 Task: Create a due date automation trigger when advanced on, 2 hours before a card is due add dates not due this week.
Action: Mouse moved to (1052, 73)
Screenshot: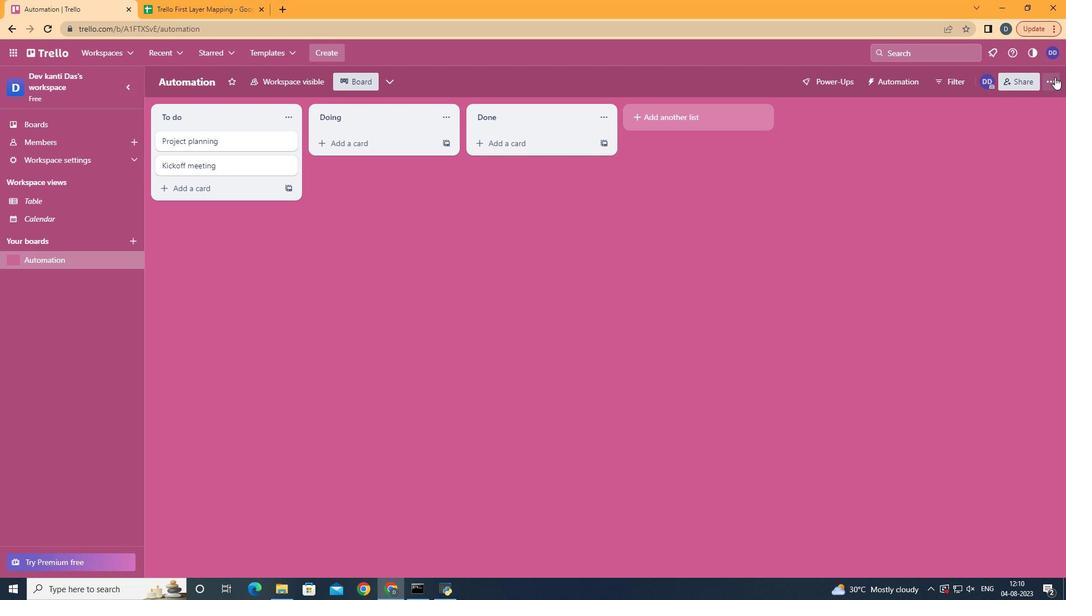 
Action: Mouse pressed left at (1052, 73)
Screenshot: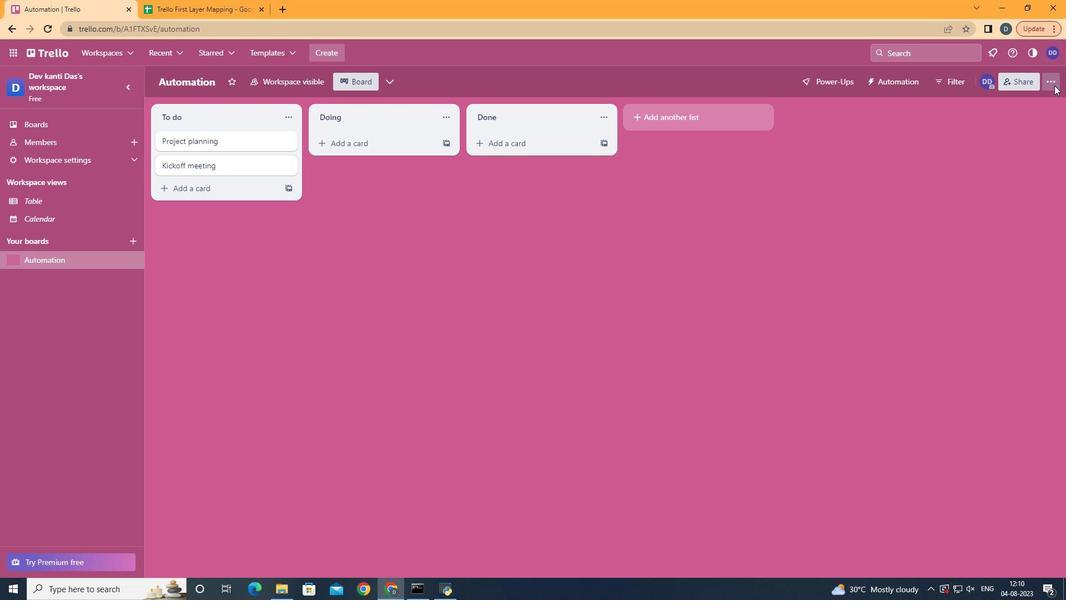 
Action: Mouse moved to (971, 216)
Screenshot: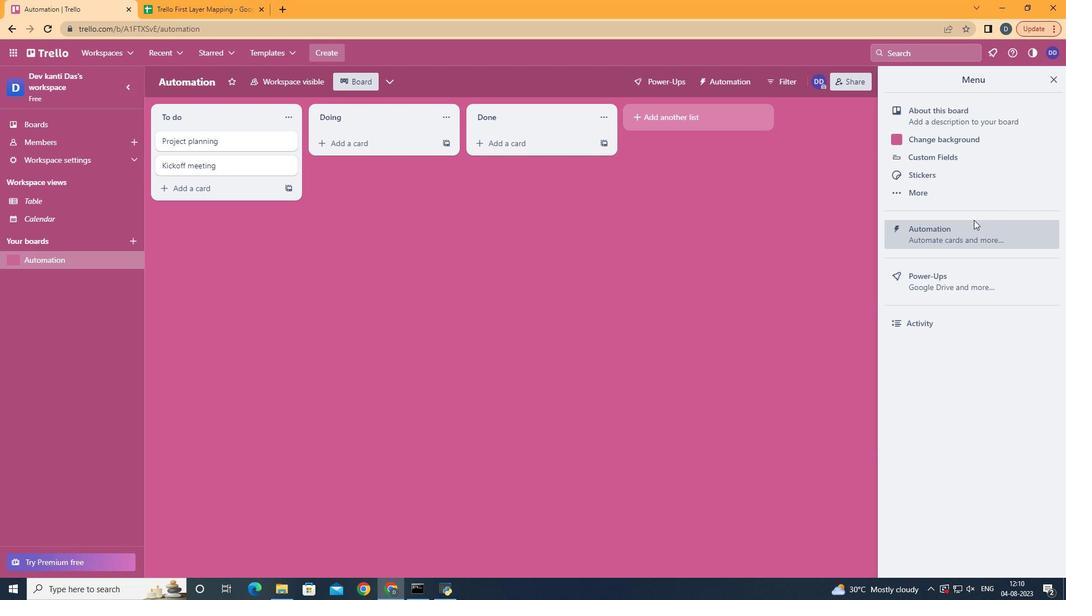 
Action: Mouse pressed left at (971, 216)
Screenshot: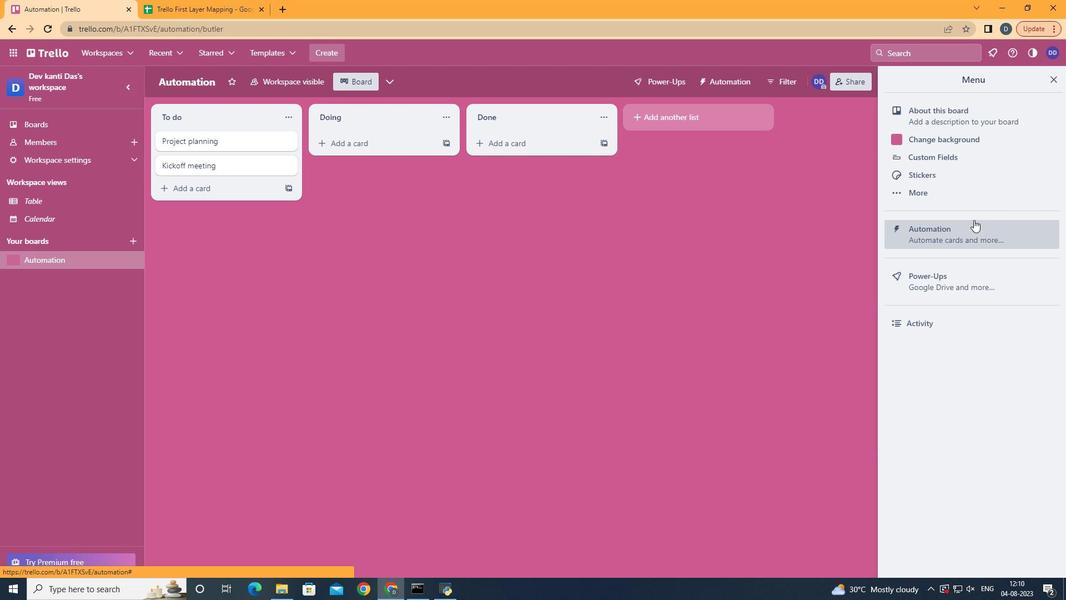 
Action: Mouse moved to (192, 213)
Screenshot: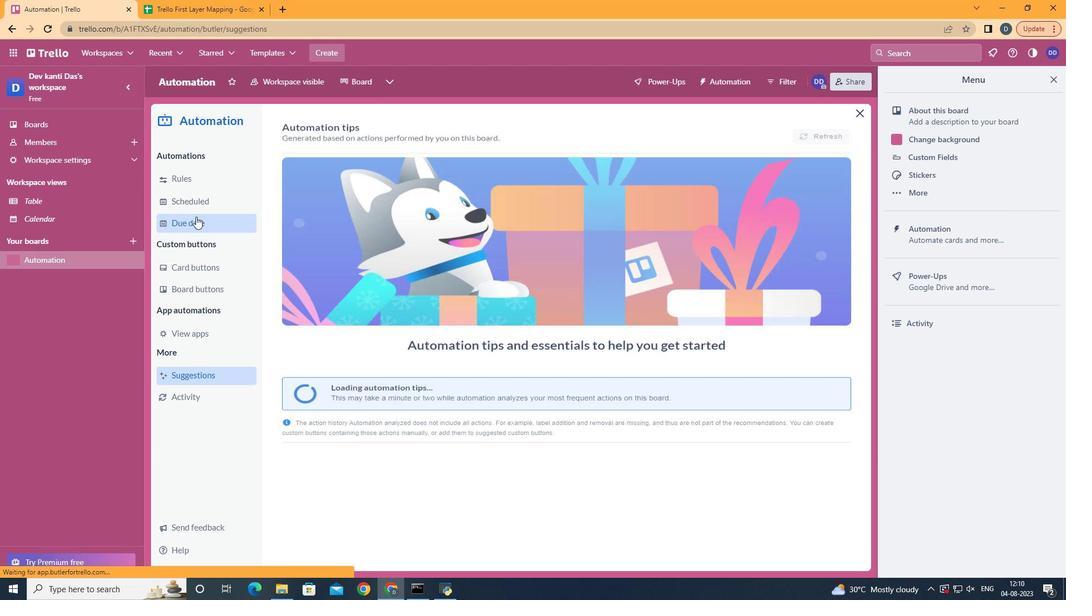 
Action: Mouse pressed left at (192, 213)
Screenshot: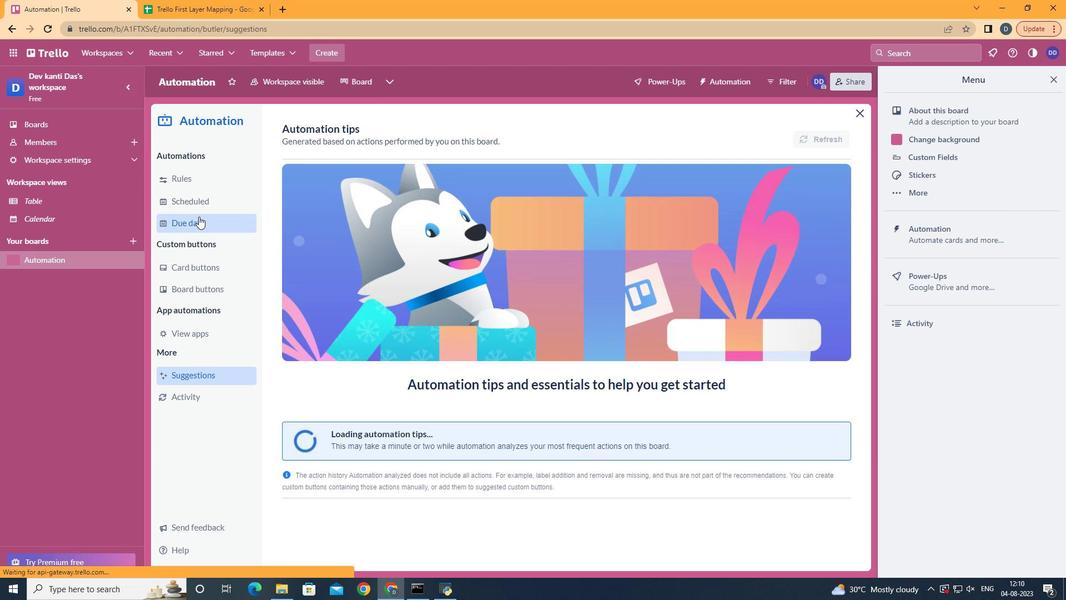 
Action: Mouse moved to (761, 133)
Screenshot: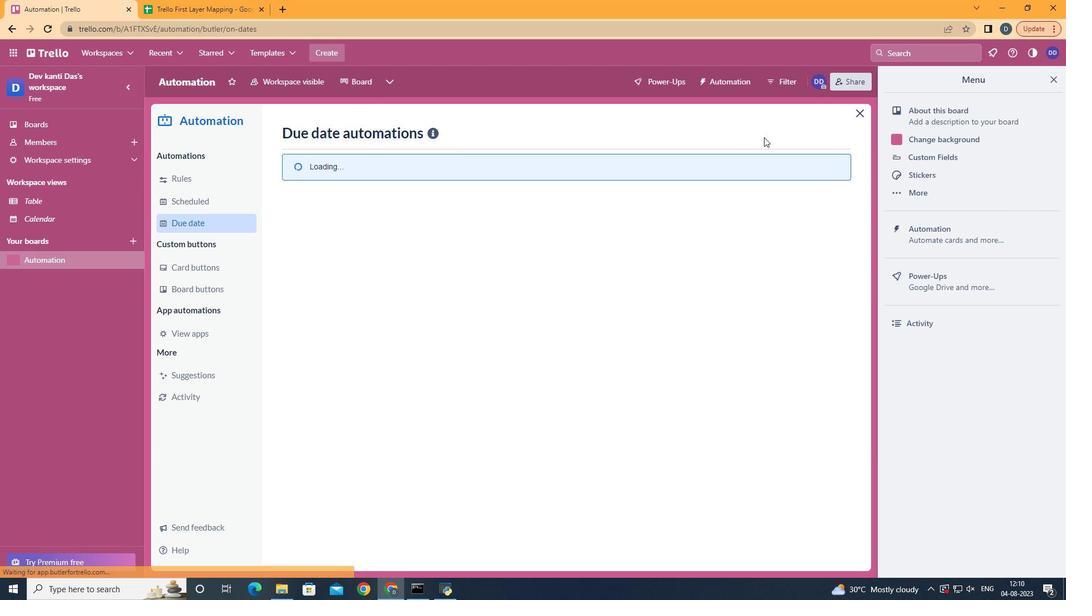 
Action: Mouse pressed left at (761, 133)
Screenshot: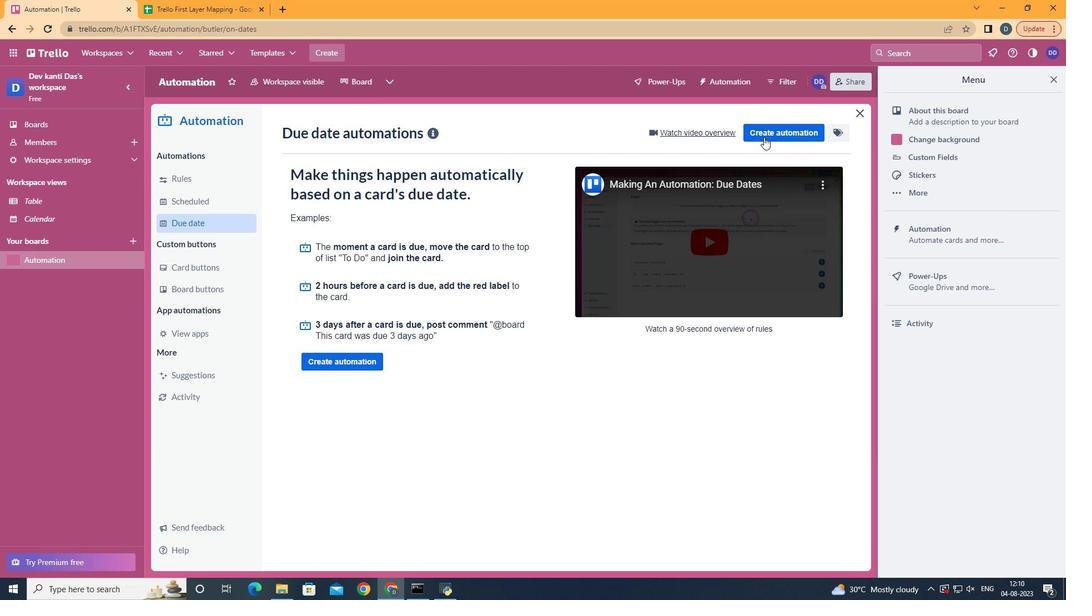 
Action: Mouse pressed left at (761, 133)
Screenshot: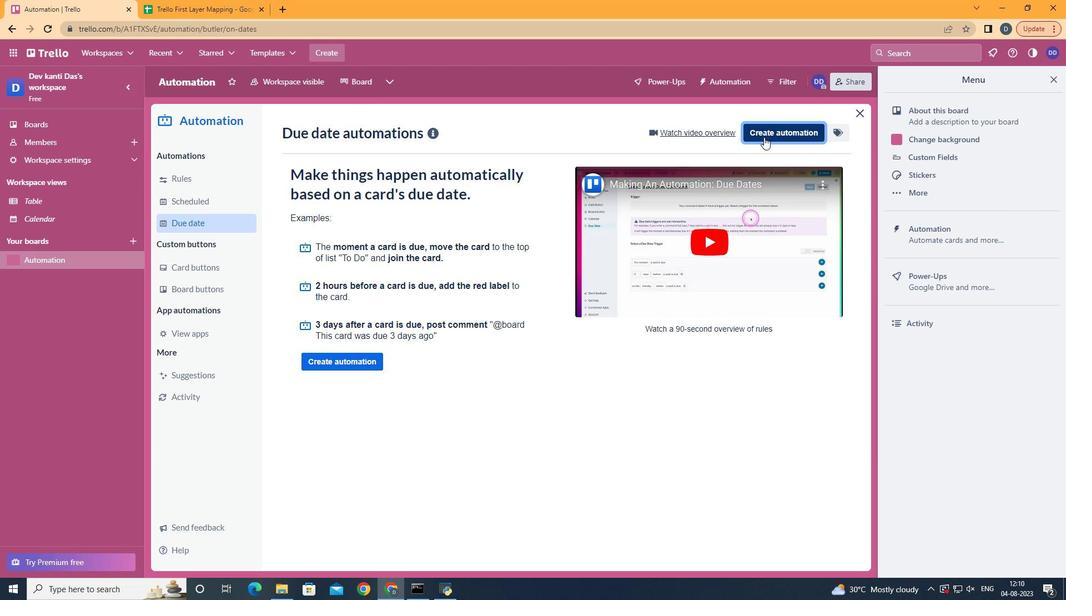 
Action: Mouse moved to (518, 257)
Screenshot: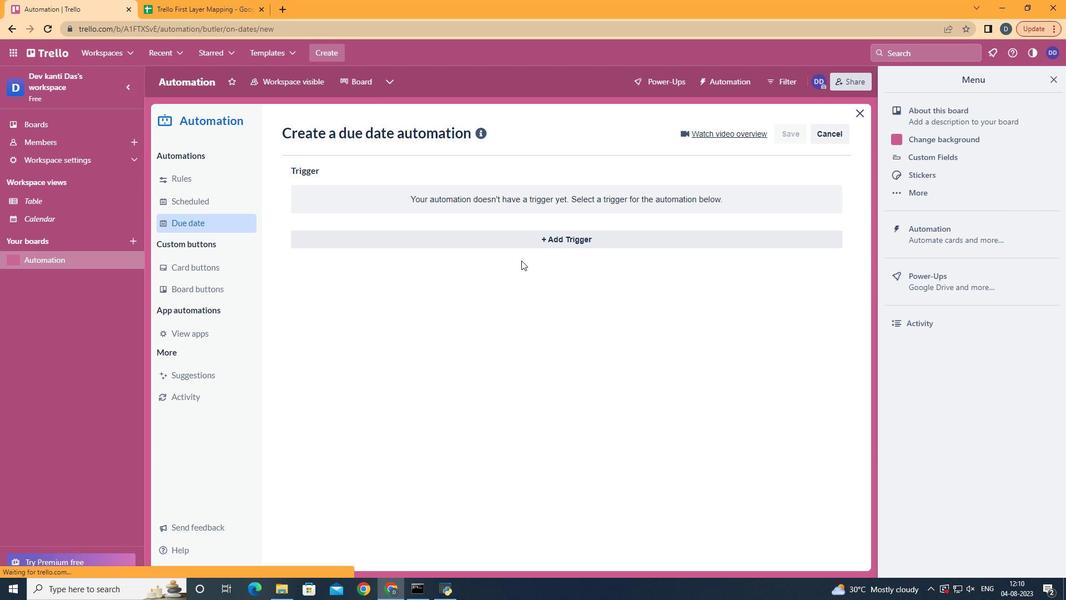 
Action: Mouse pressed left at (518, 257)
Screenshot: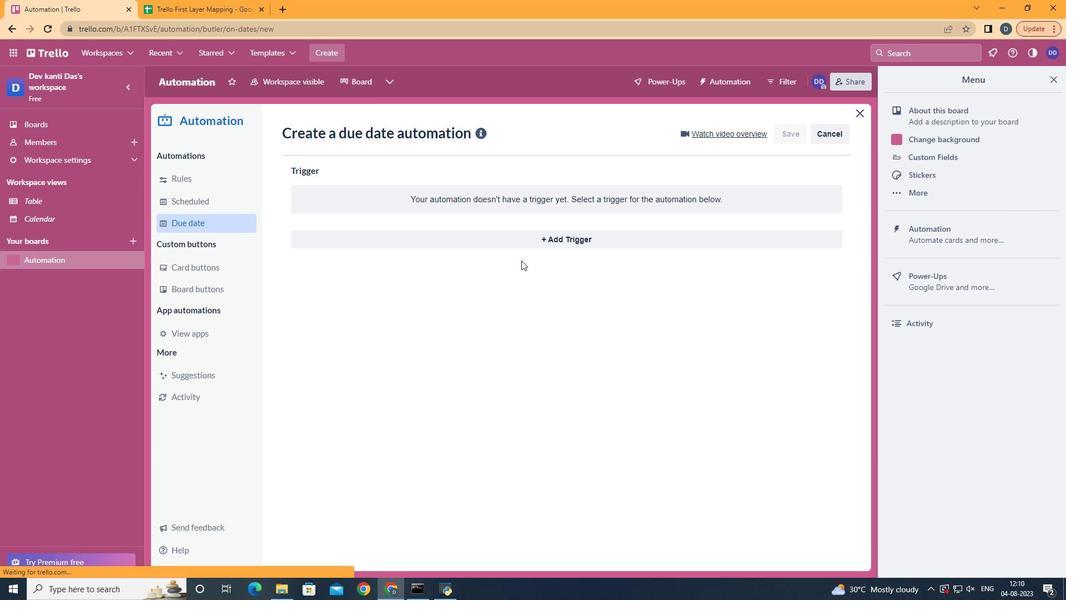 
Action: Mouse moved to (532, 240)
Screenshot: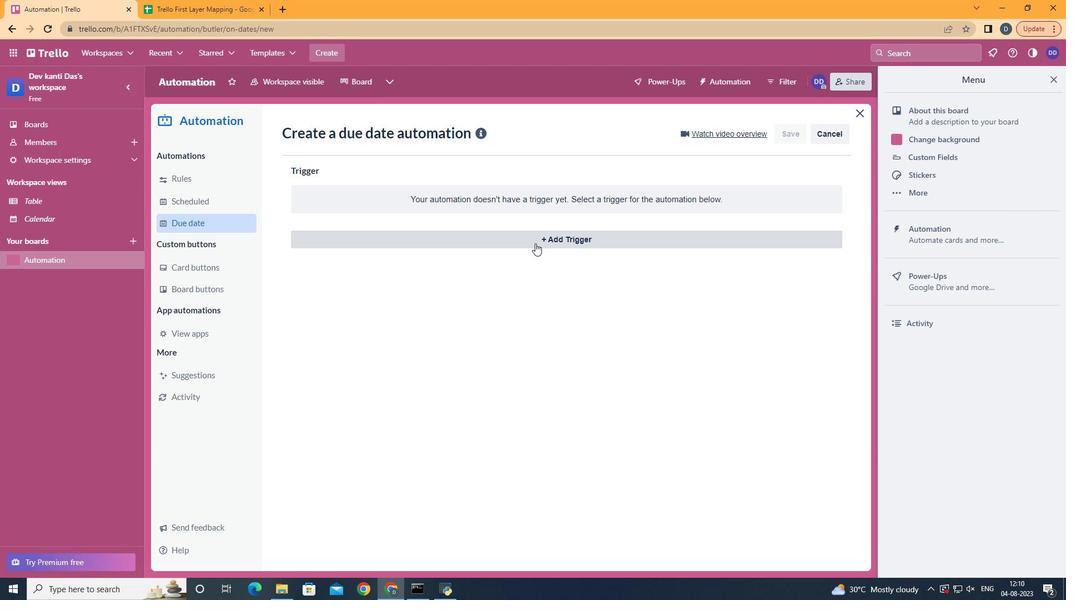 
Action: Mouse pressed left at (532, 240)
Screenshot: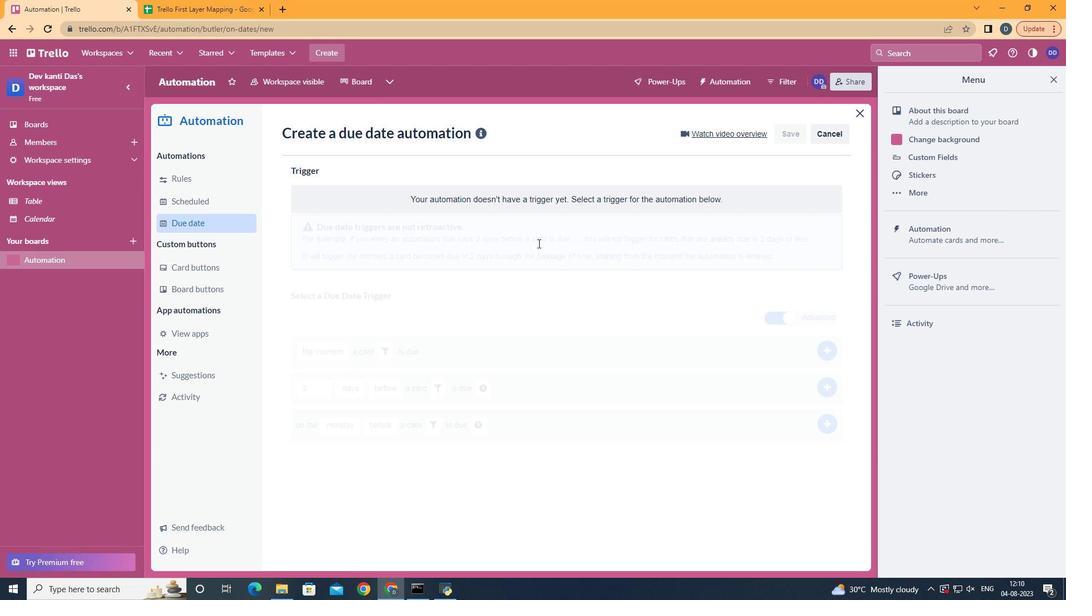 
Action: Mouse moved to (355, 469)
Screenshot: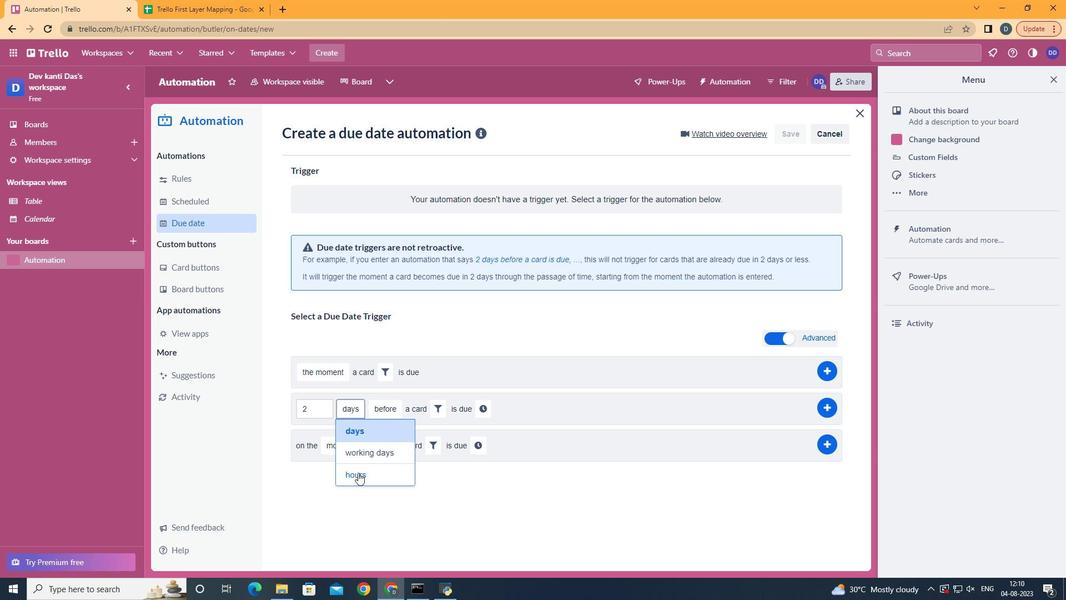 
Action: Mouse pressed left at (355, 469)
Screenshot: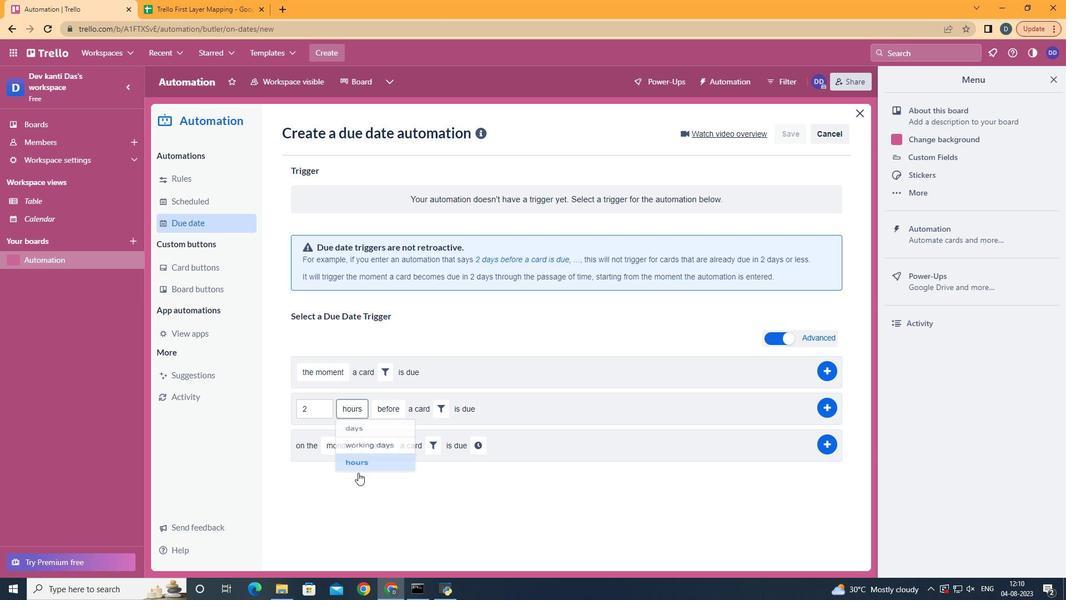 
Action: Mouse moved to (386, 425)
Screenshot: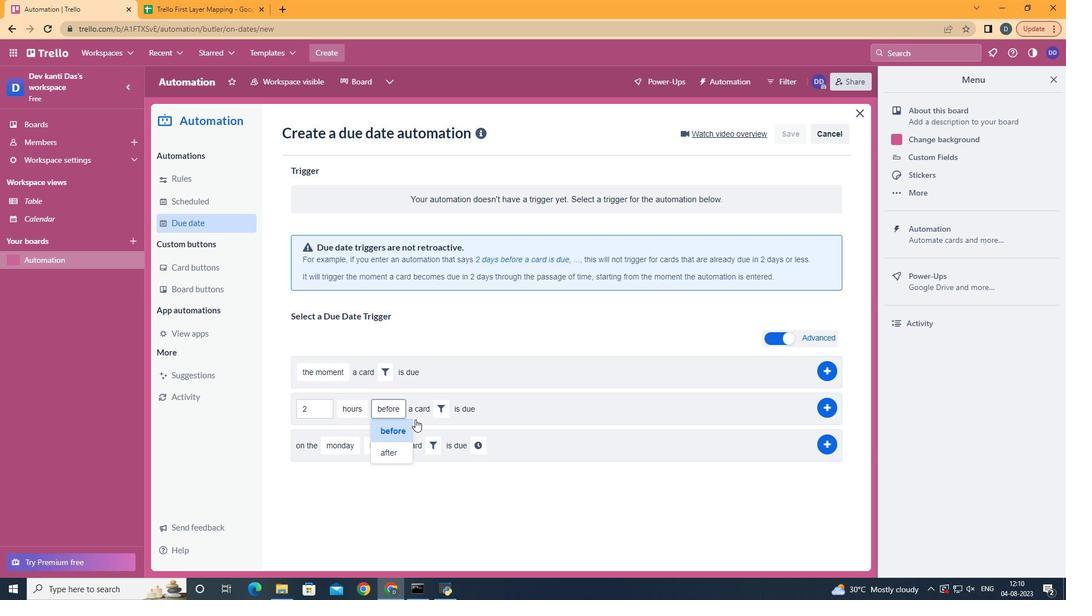 
Action: Mouse pressed left at (386, 425)
Screenshot: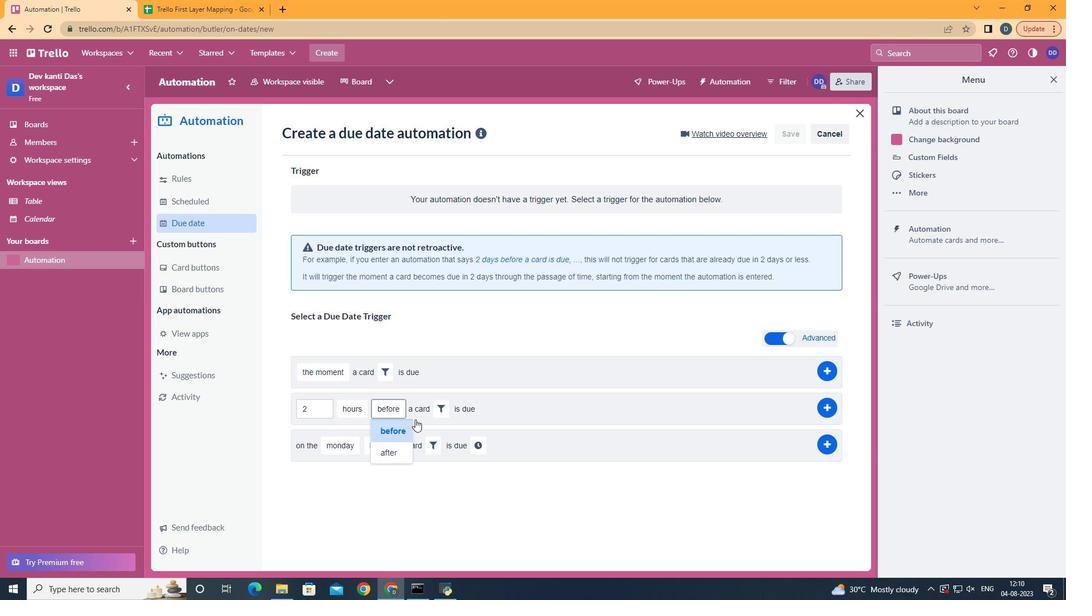 
Action: Mouse moved to (435, 406)
Screenshot: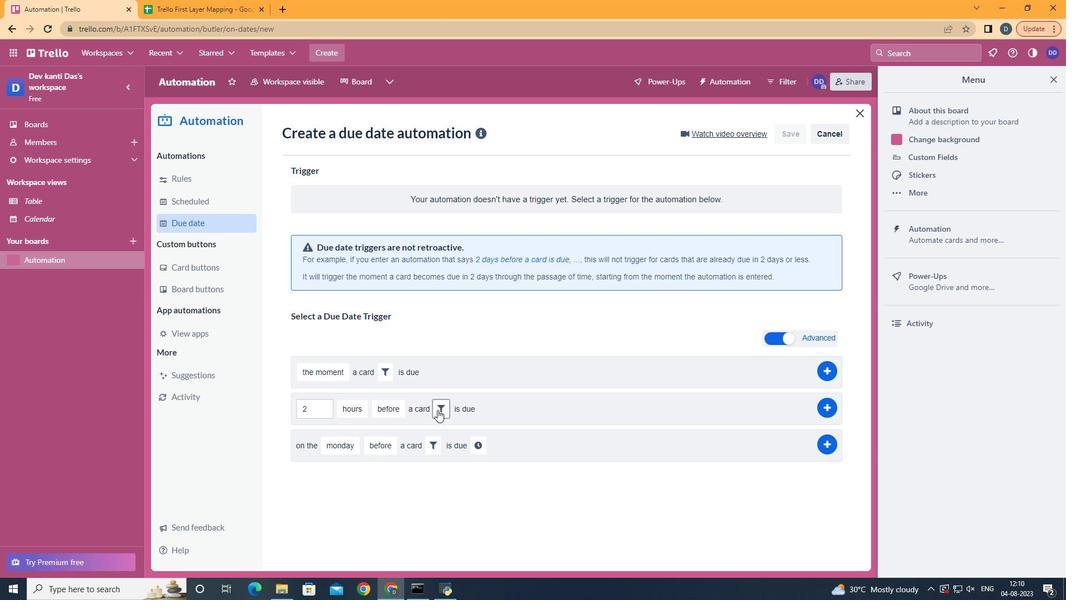 
Action: Mouse pressed left at (435, 406)
Screenshot: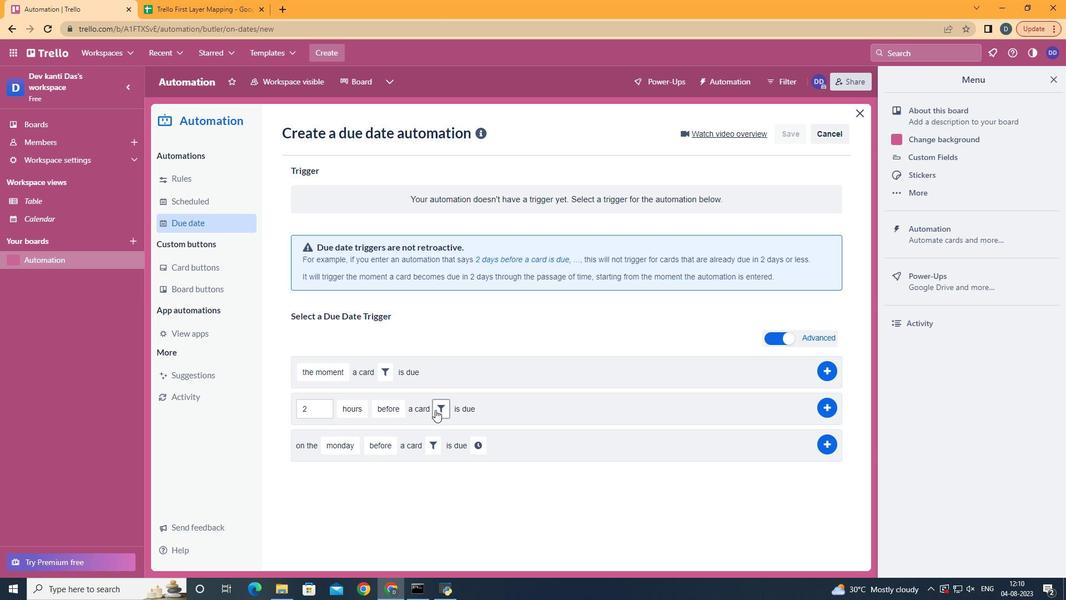 
Action: Mouse moved to (491, 443)
Screenshot: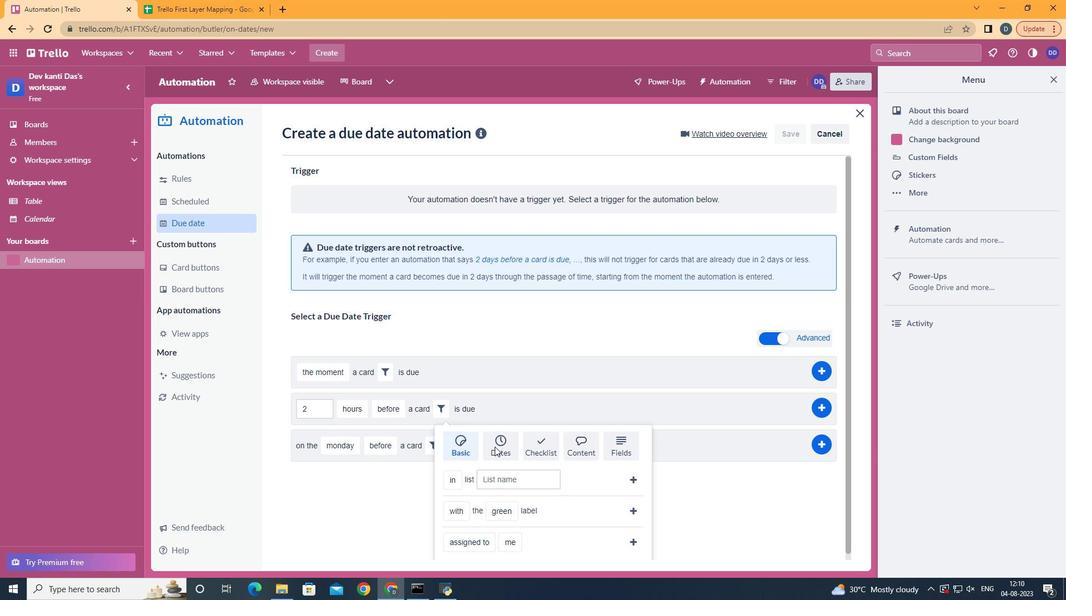 
Action: Mouse pressed left at (491, 443)
Screenshot: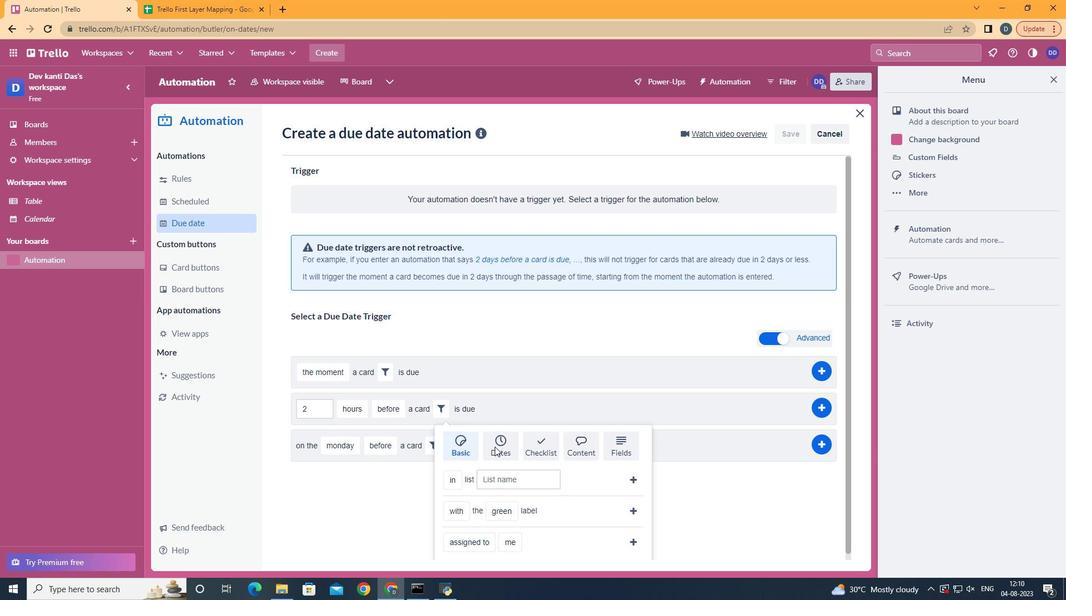
Action: Mouse moved to (493, 435)
Screenshot: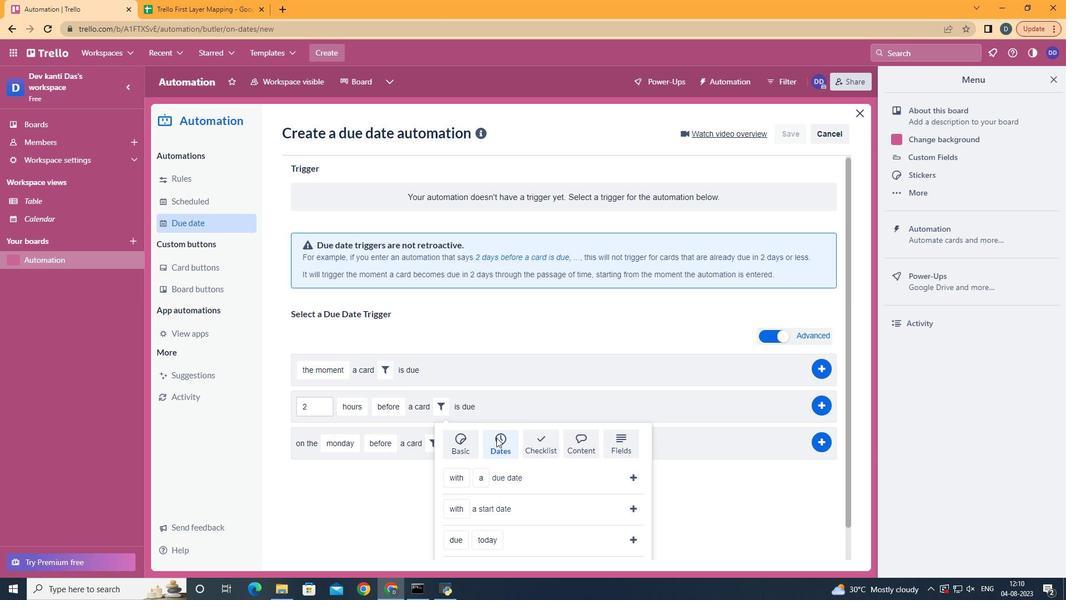 
Action: Mouse scrolled (493, 434) with delta (0, 0)
Screenshot: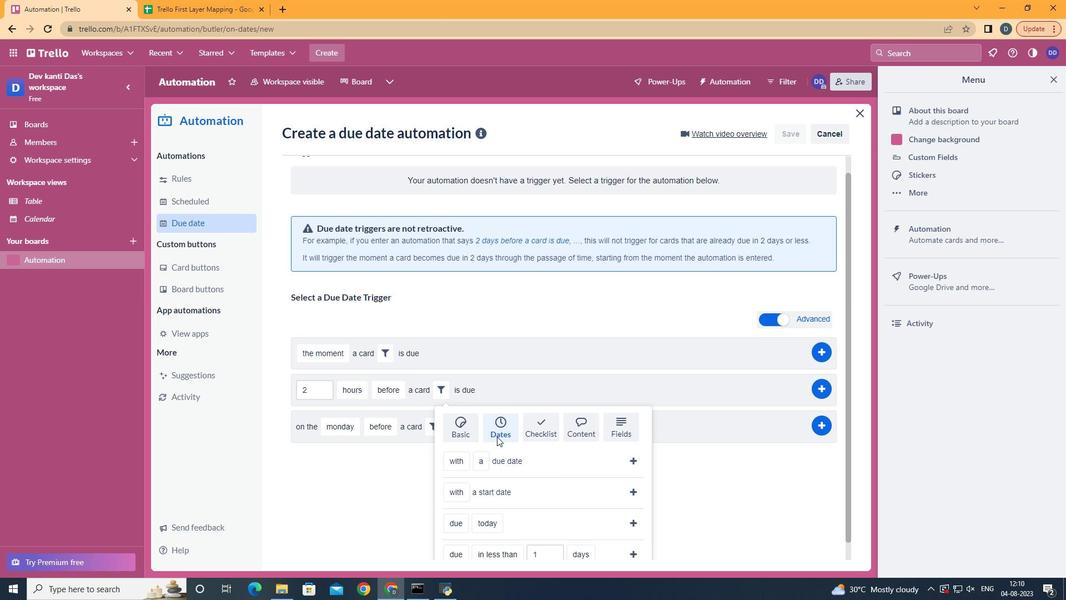 
Action: Mouse scrolled (493, 434) with delta (0, 0)
Screenshot: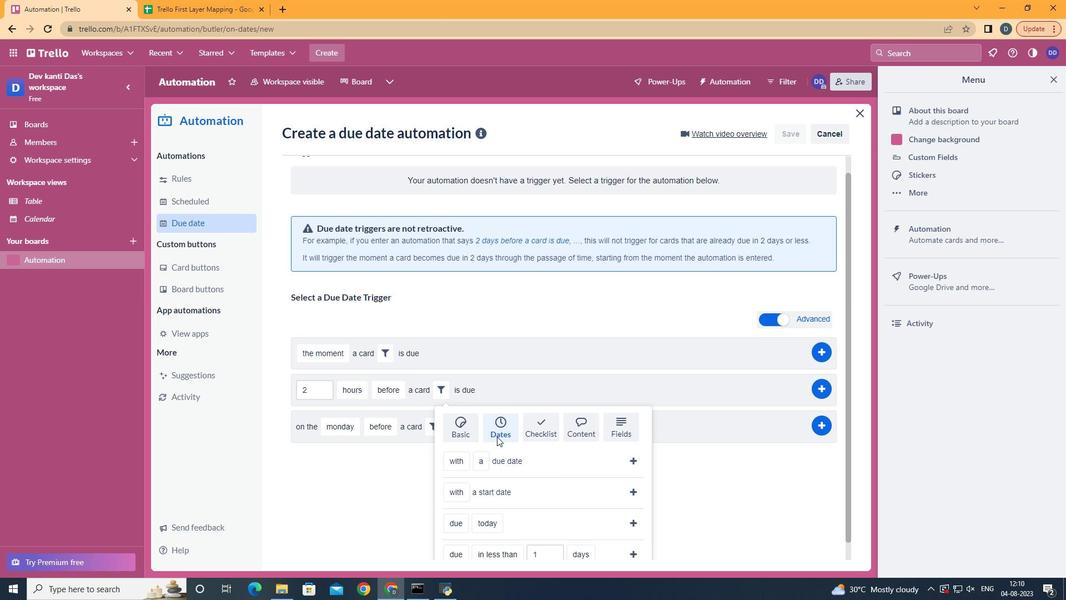 
Action: Mouse scrolled (493, 434) with delta (0, 0)
Screenshot: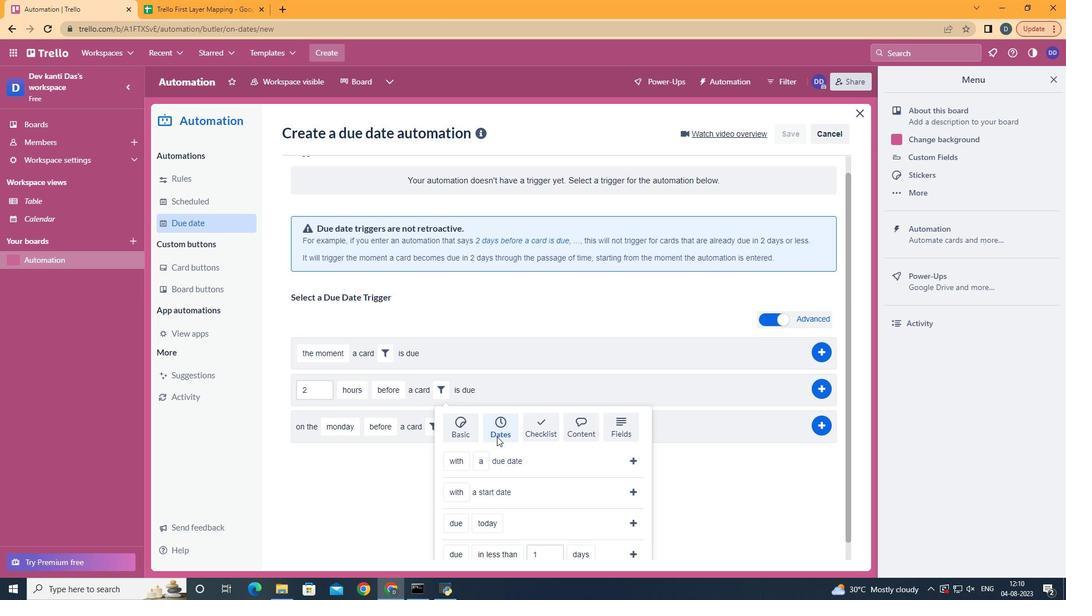
Action: Mouse scrolled (493, 434) with delta (0, 0)
Screenshot: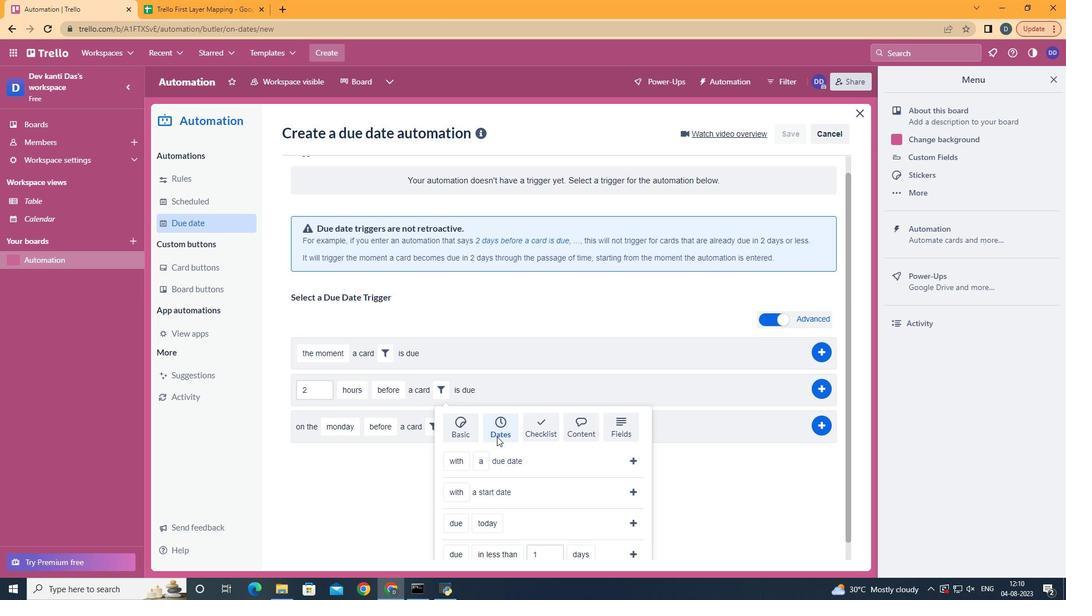 
Action: Mouse scrolled (493, 434) with delta (0, 0)
Screenshot: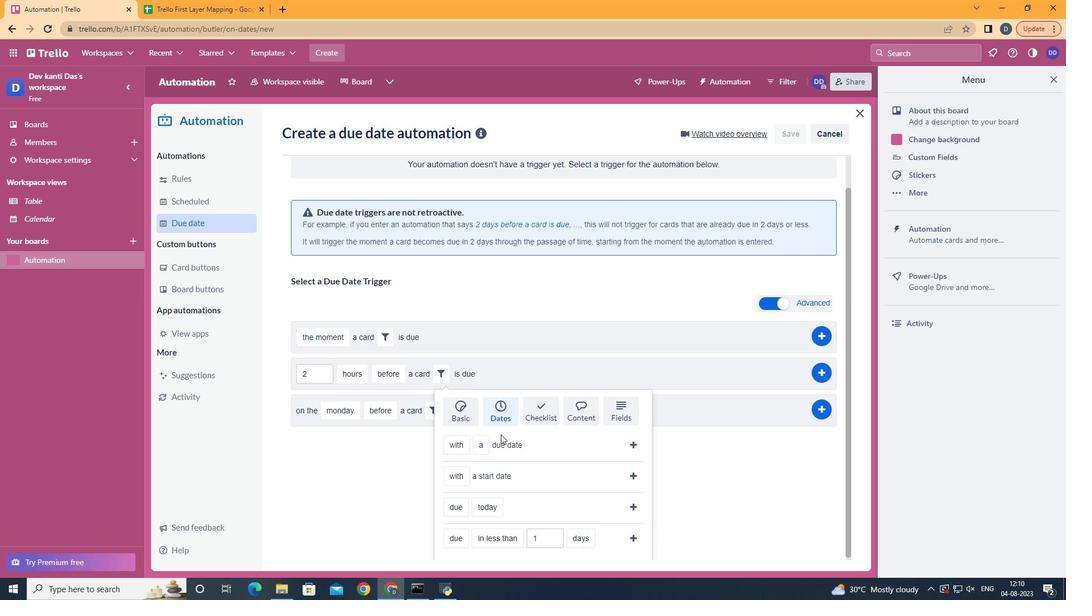 
Action: Mouse moved to (464, 433)
Screenshot: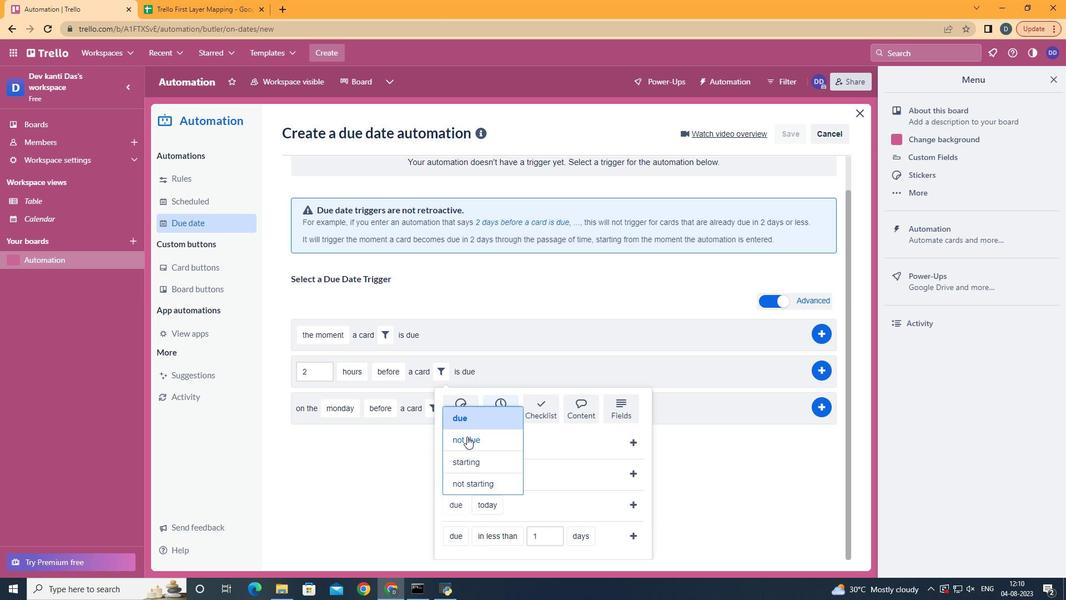 
Action: Mouse pressed left at (464, 433)
Screenshot: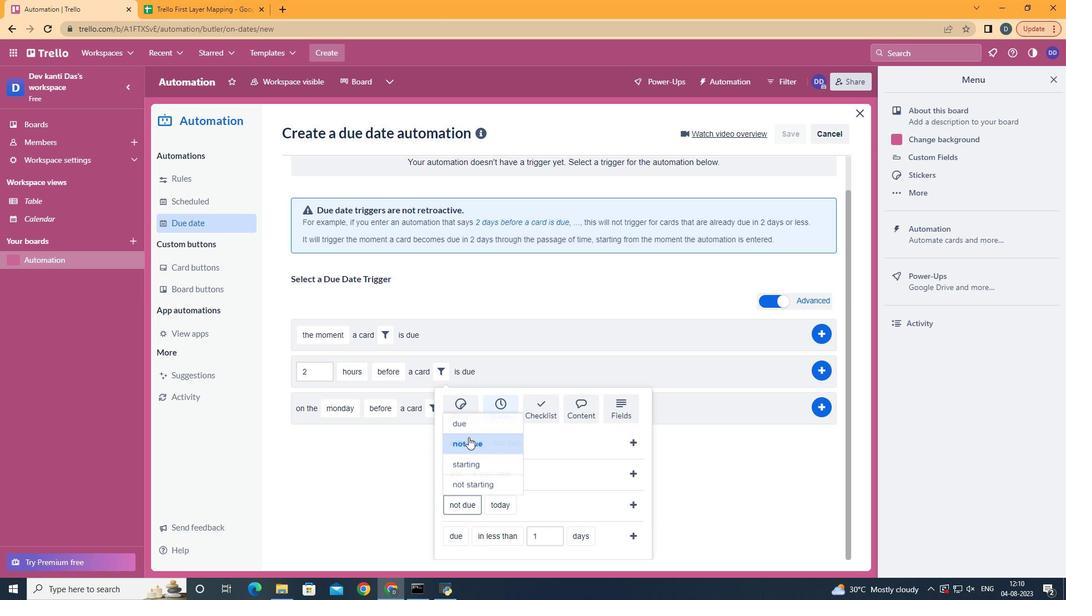
Action: Mouse moved to (516, 417)
Screenshot: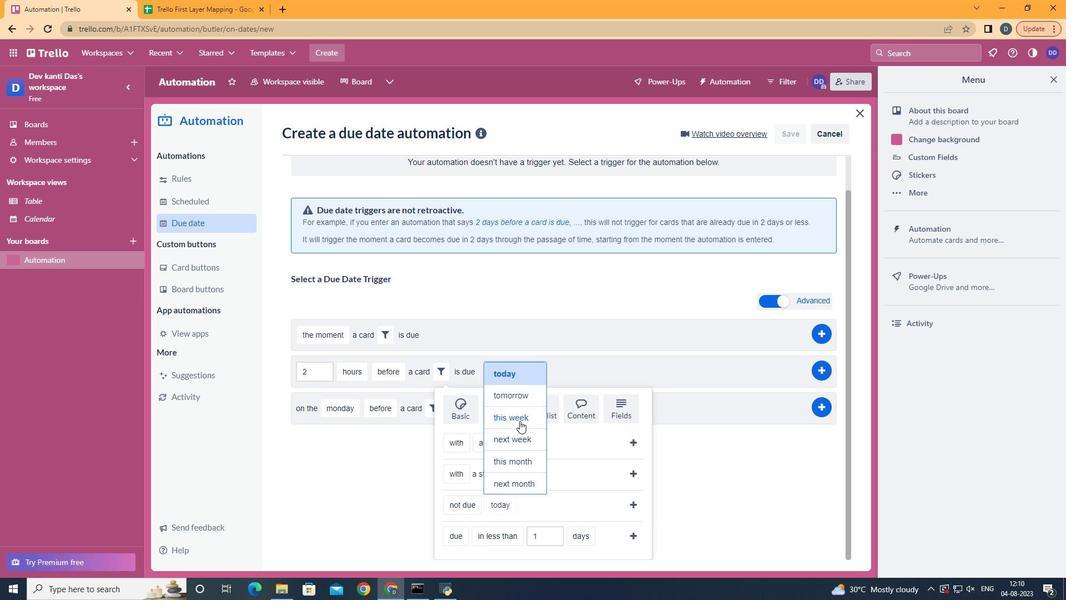 
Action: Mouse pressed left at (516, 417)
Screenshot: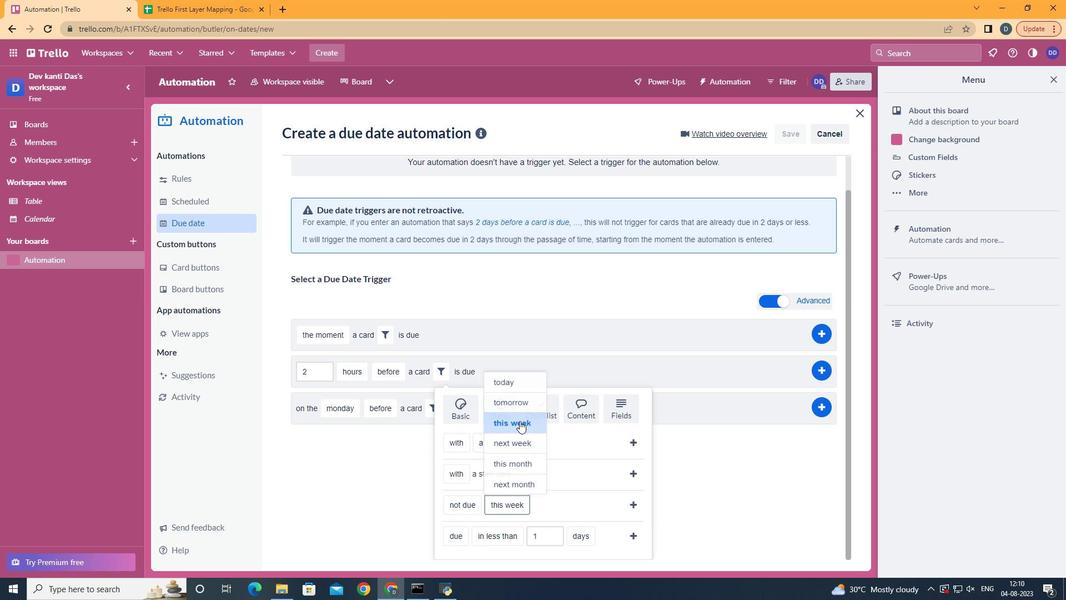 
Action: Mouse moved to (627, 500)
Screenshot: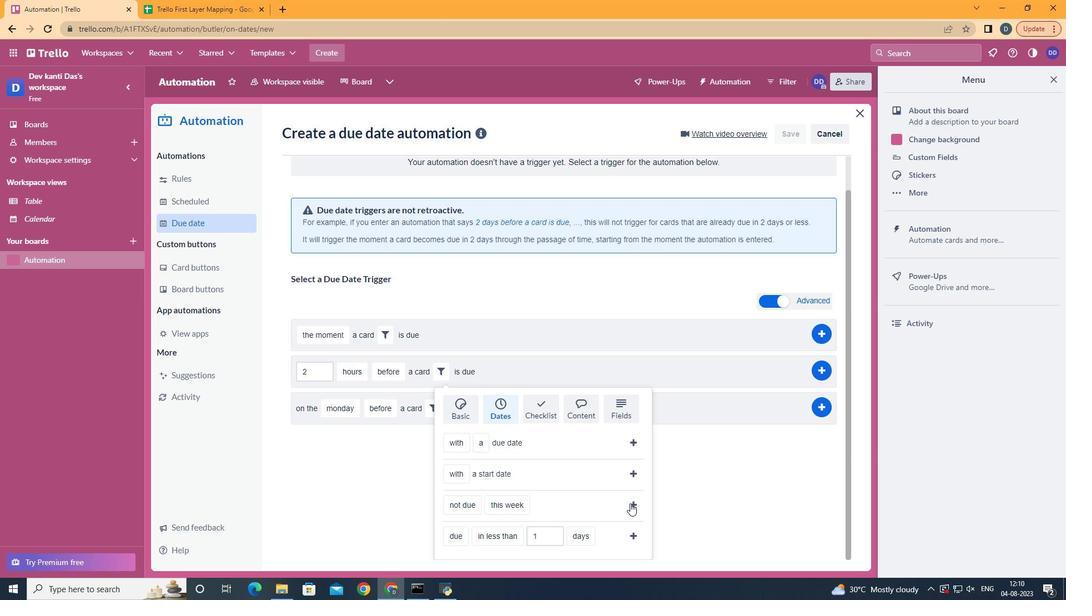 
Action: Mouse pressed left at (627, 500)
Screenshot: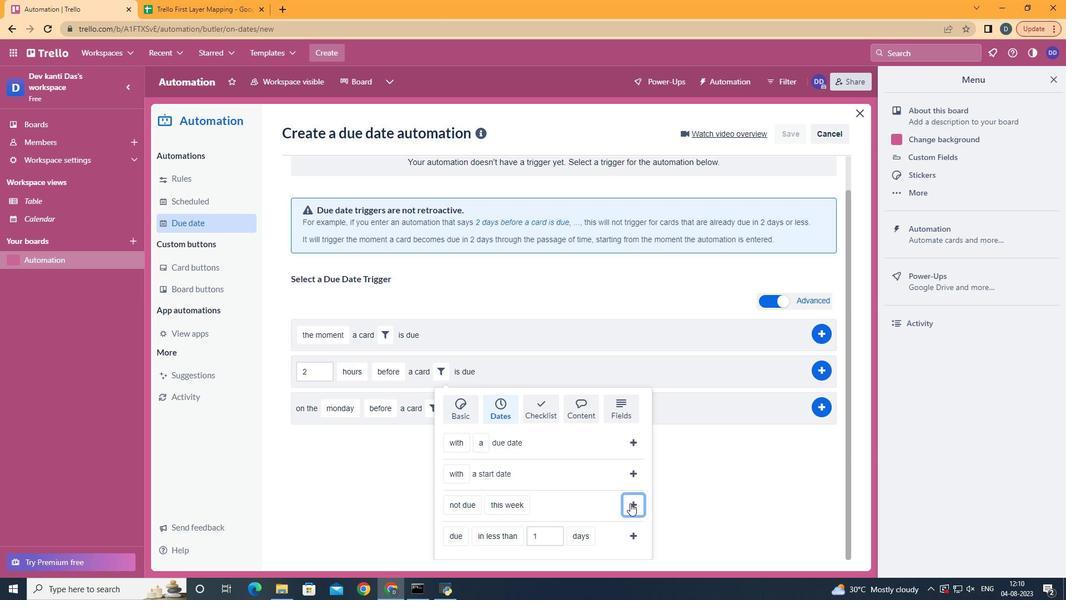 
Action: Mouse moved to (820, 405)
Screenshot: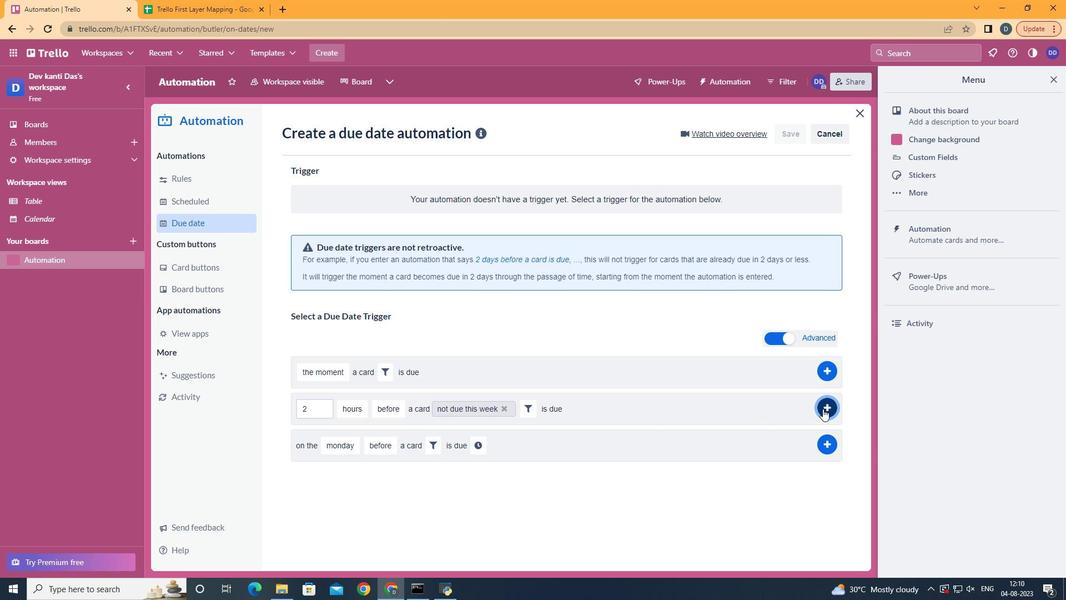 
Action: Mouse pressed left at (820, 405)
Screenshot: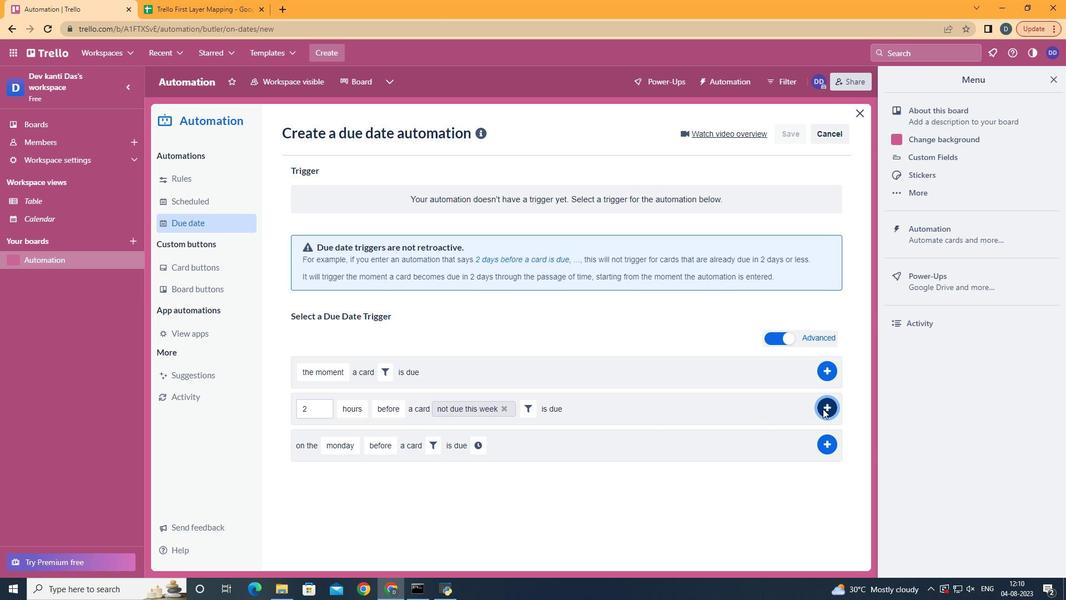 
Action: Mouse moved to (523, 245)
Screenshot: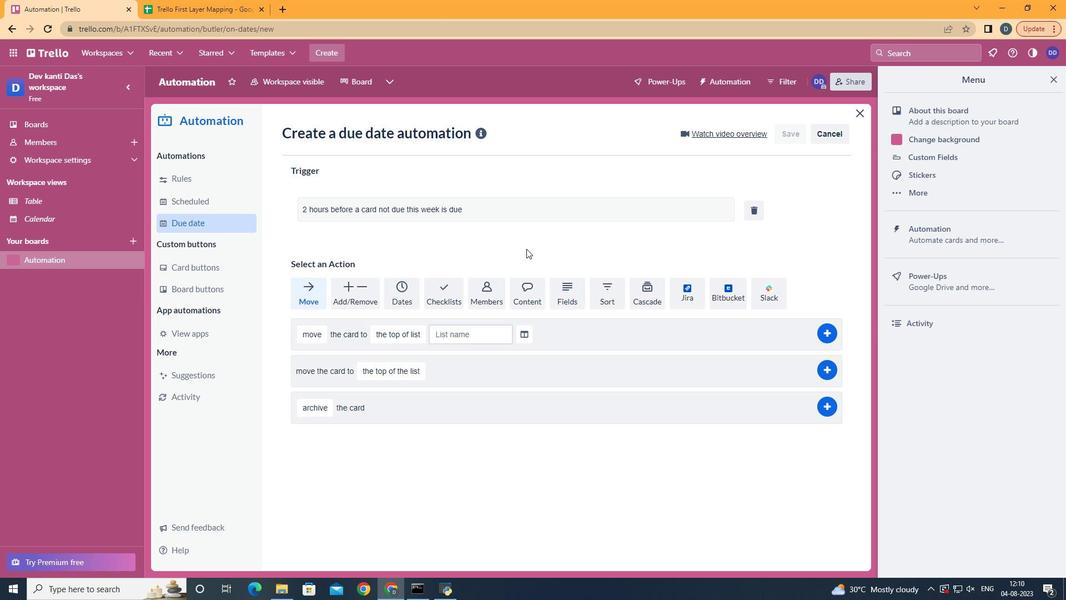 
